 Task: Set the Speed to 4x
Action: Mouse moved to (172, 542)
Screenshot: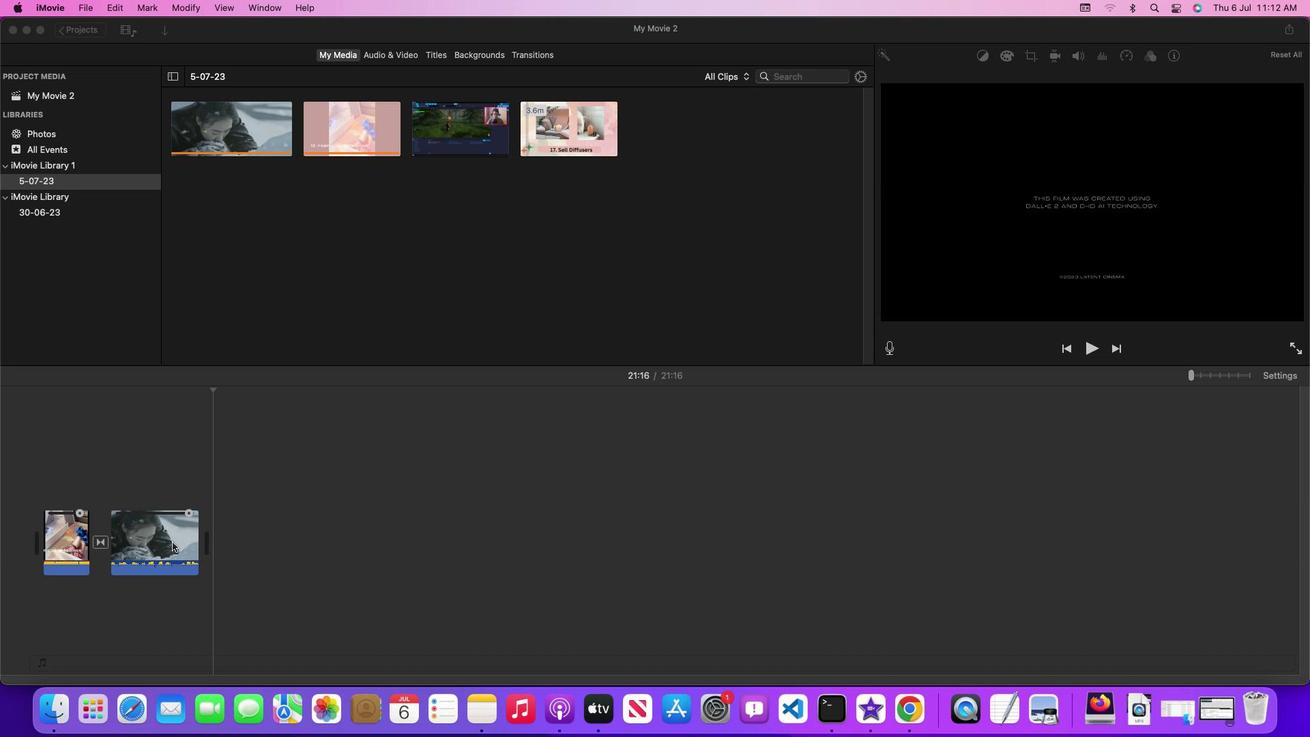 
Action: Mouse pressed left at (172, 542)
Screenshot: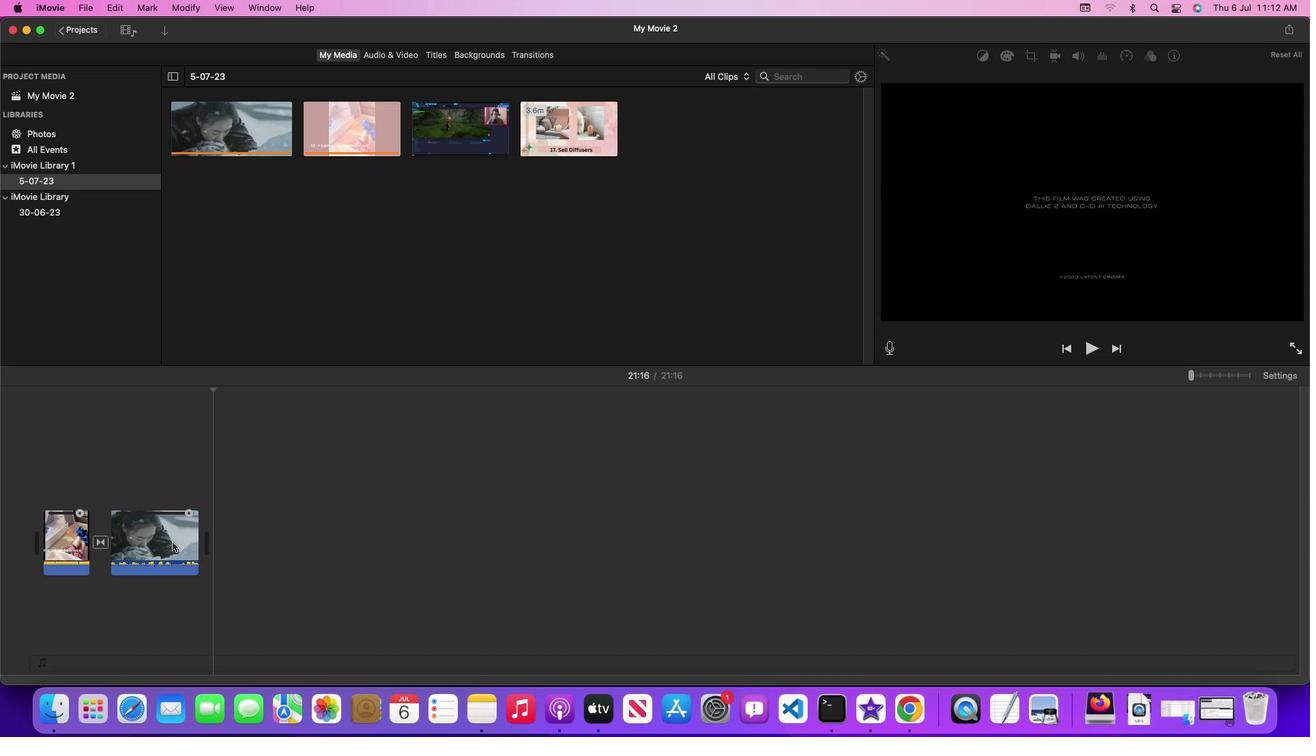 
Action: Mouse pressed left at (172, 542)
Screenshot: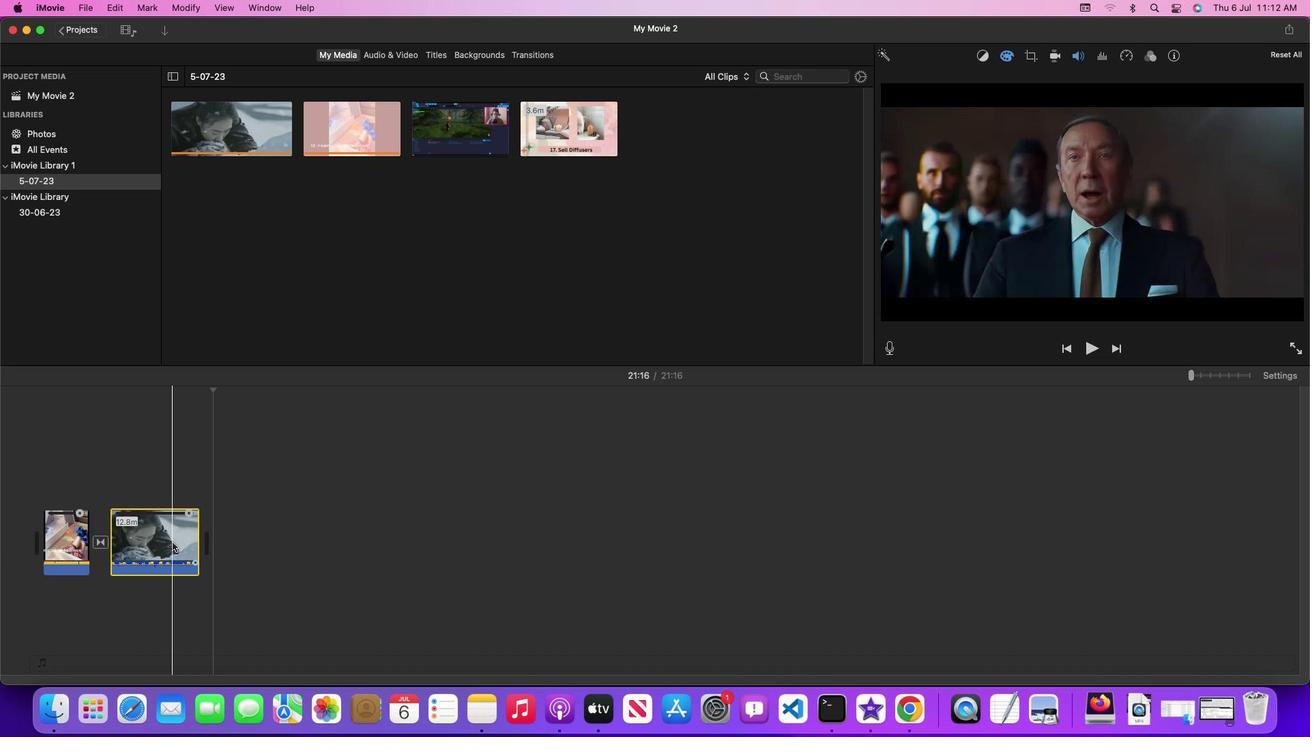 
Action: Mouse moved to (178, 4)
Screenshot: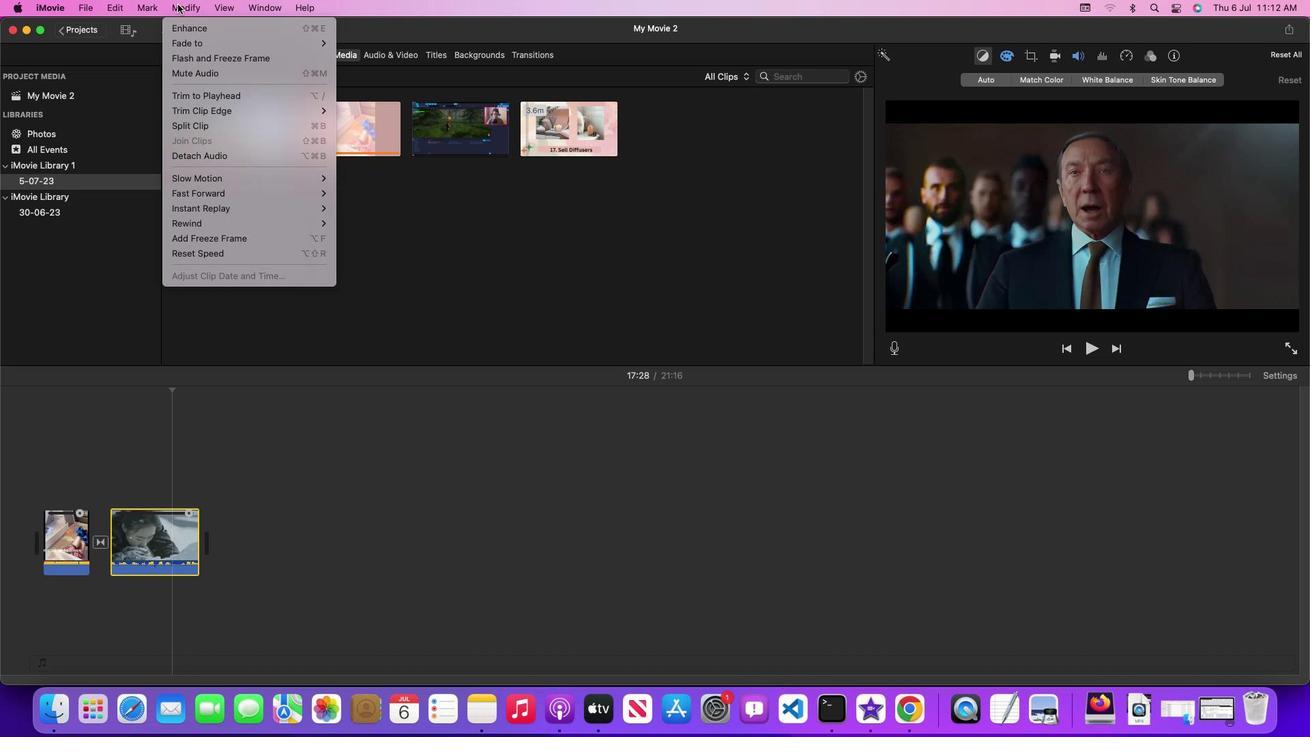 
Action: Mouse pressed left at (178, 4)
Screenshot: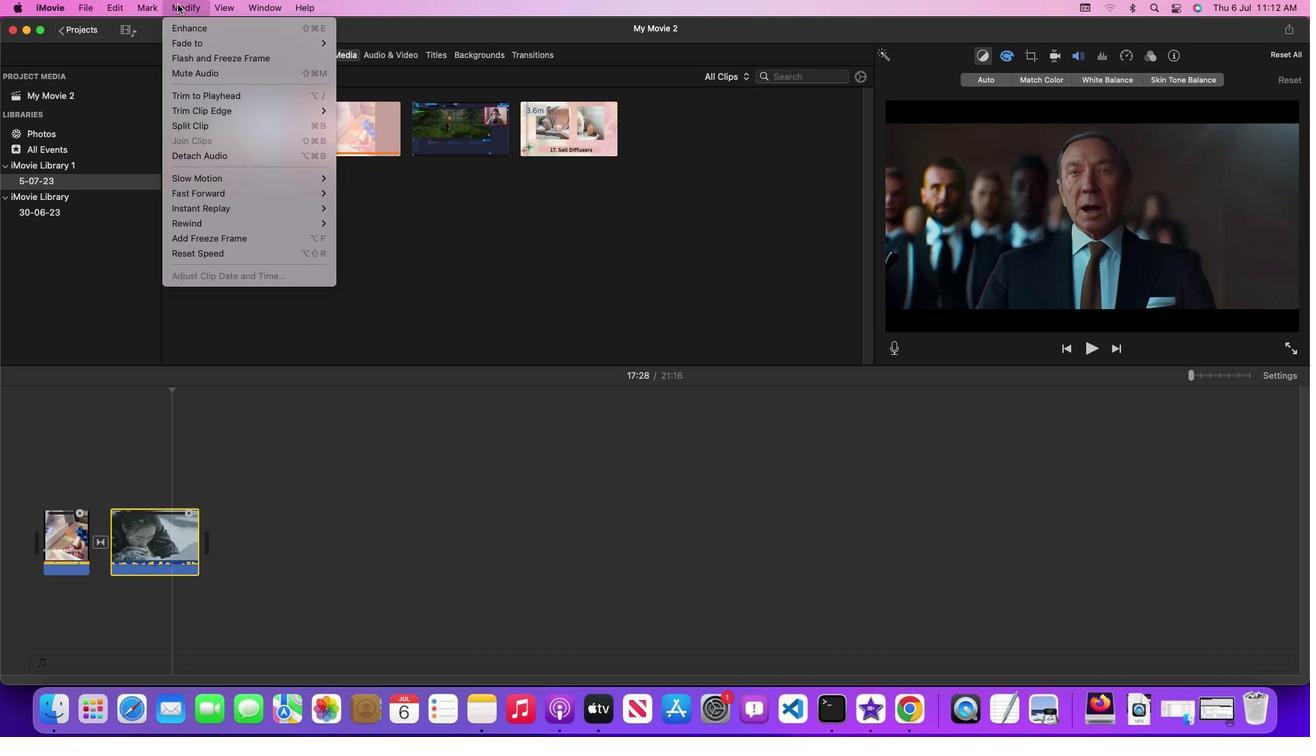 
Action: Mouse moved to (217, 26)
Screenshot: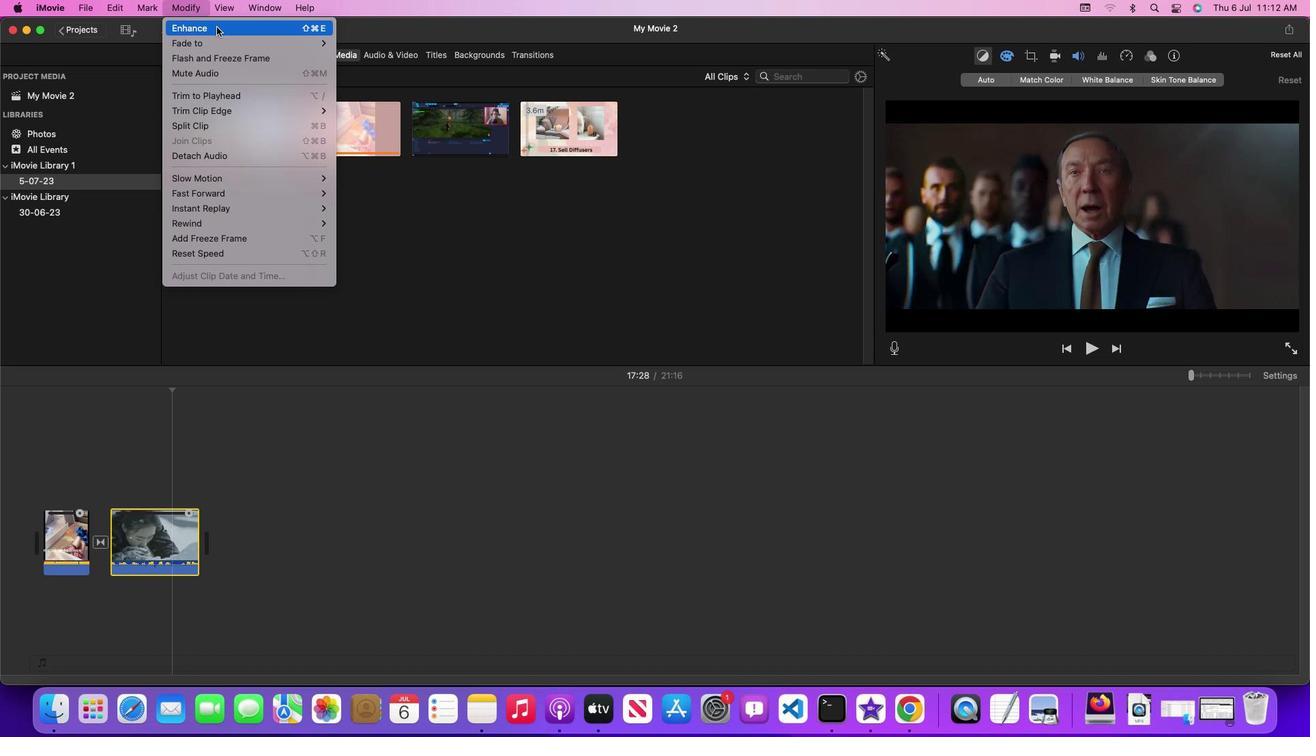 
Action: Mouse pressed left at (217, 26)
Screenshot: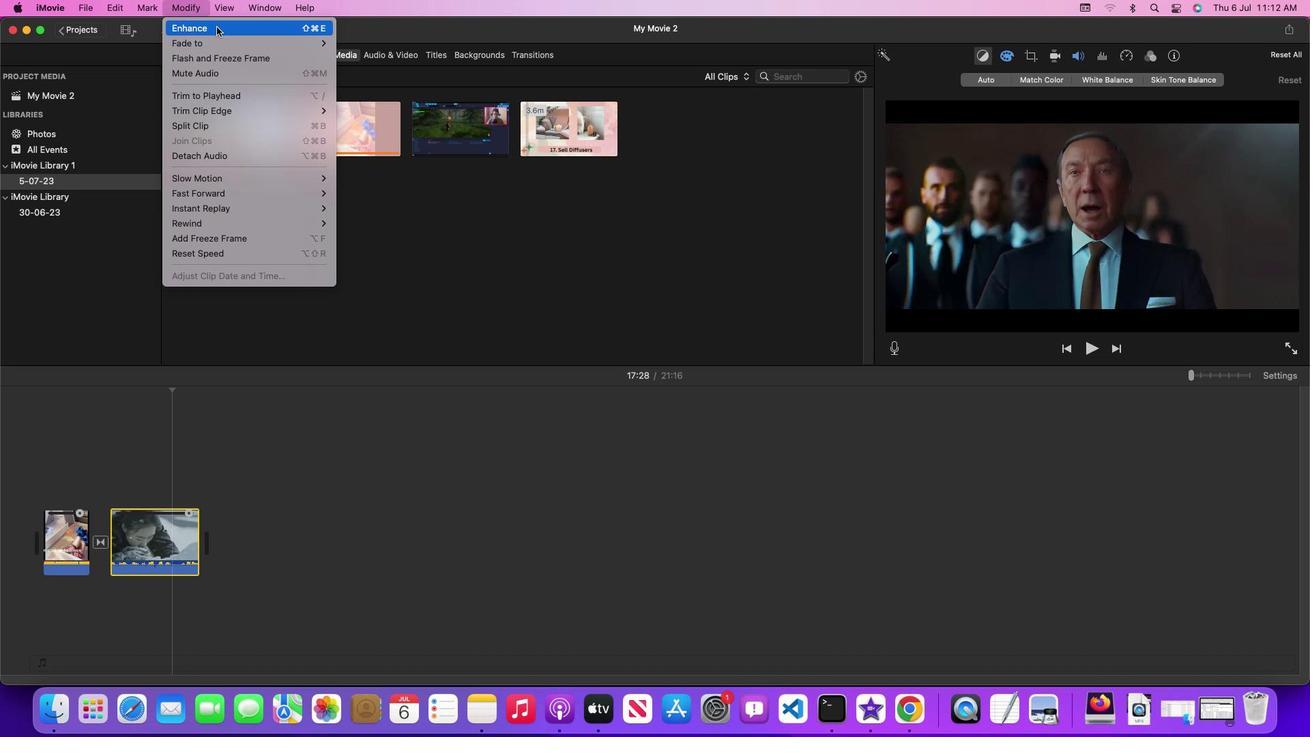 
Action: Mouse moved to (1131, 58)
Screenshot: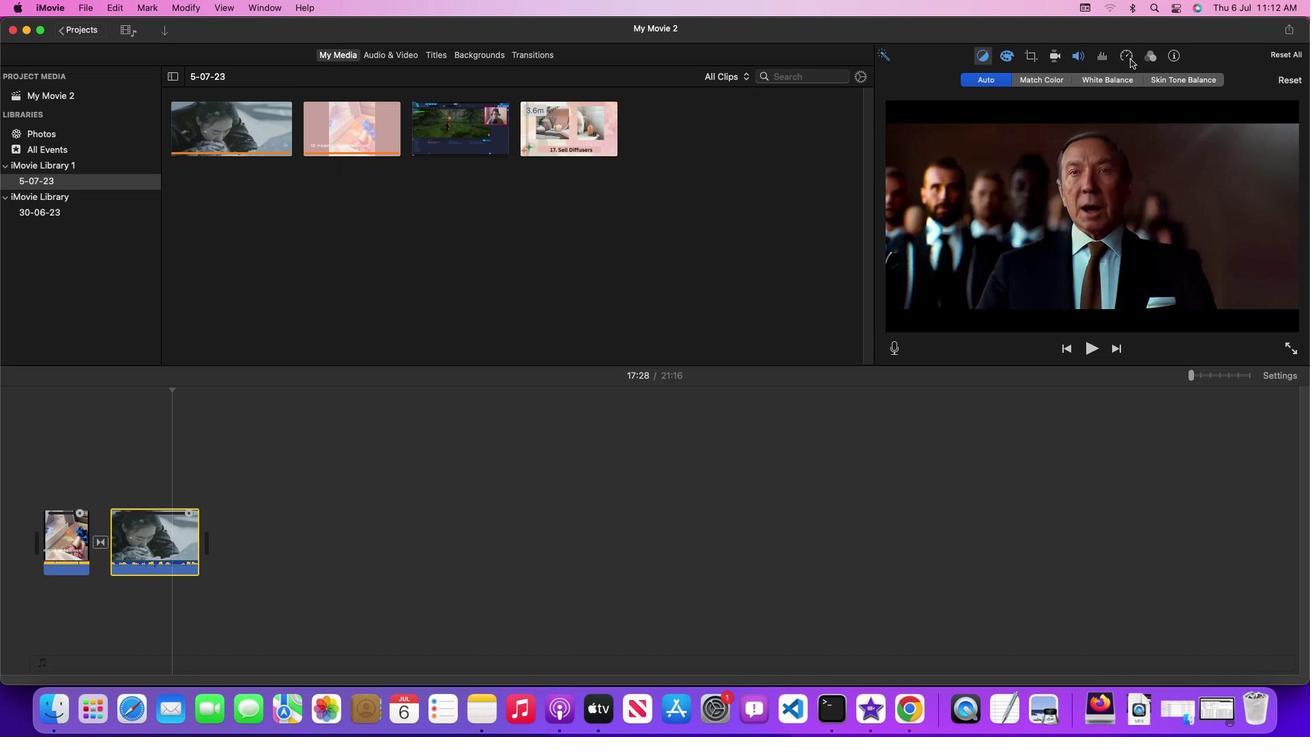 
Action: Mouse pressed left at (1131, 58)
Screenshot: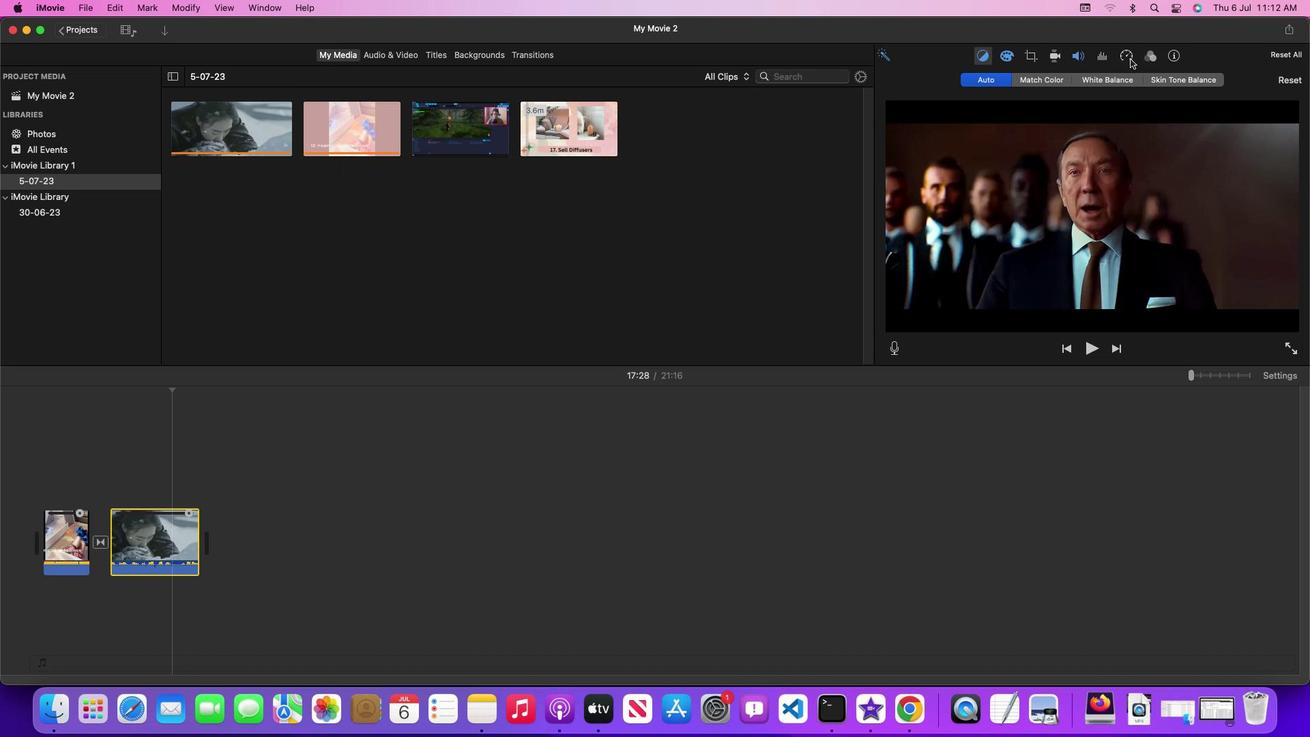 
Action: Mouse moved to (1015, 80)
Screenshot: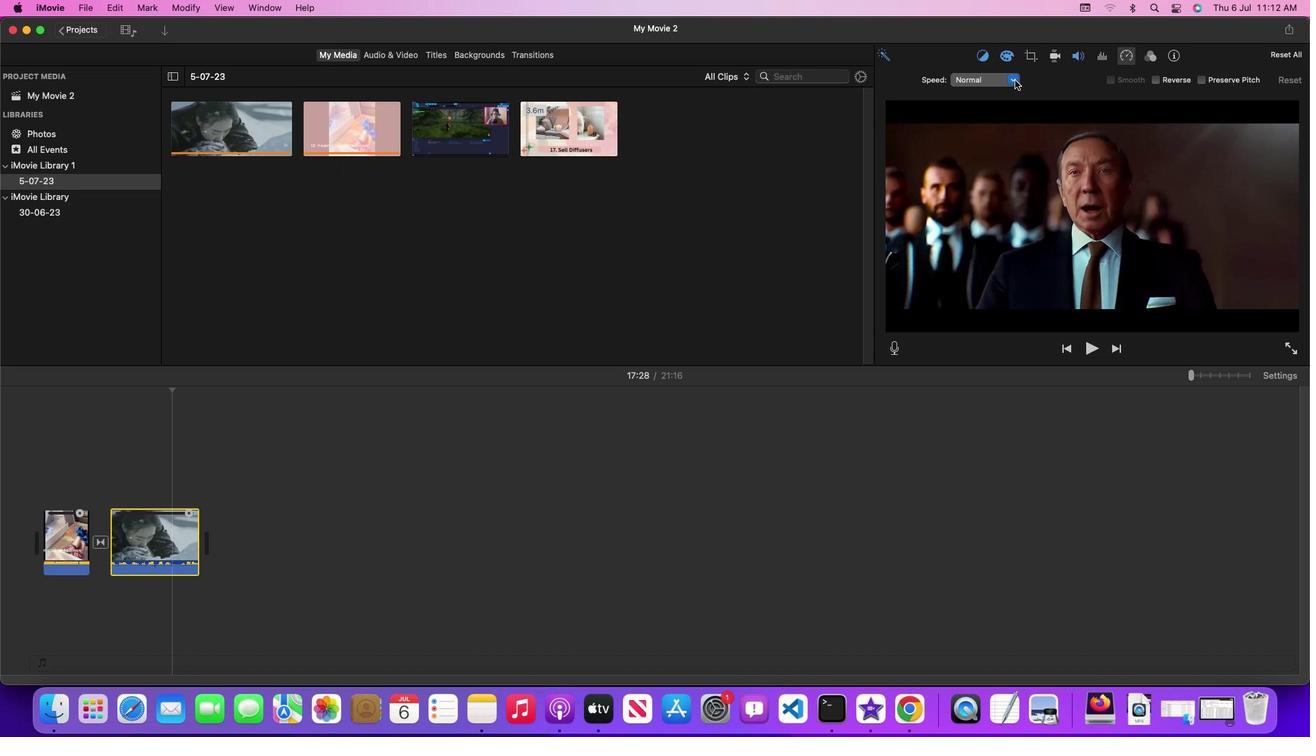 
Action: Mouse pressed left at (1015, 80)
Screenshot: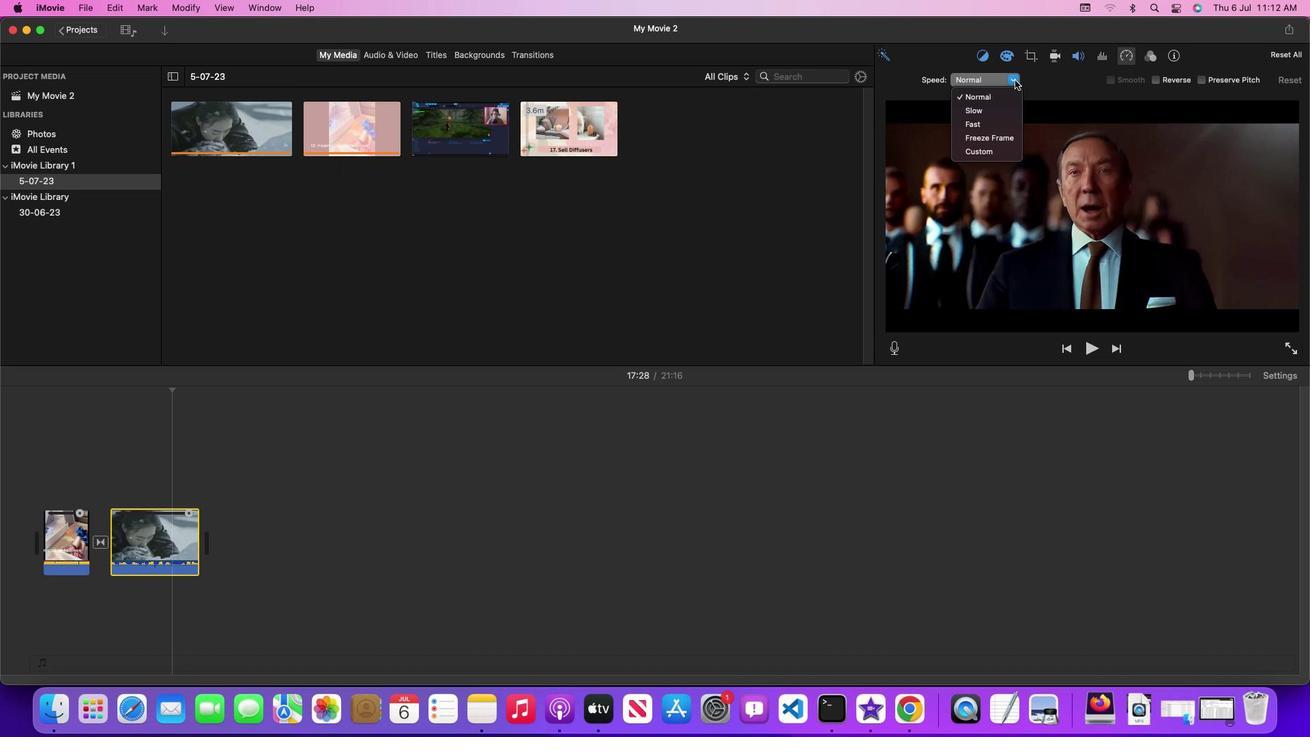 
Action: Mouse moved to (1008, 118)
Screenshot: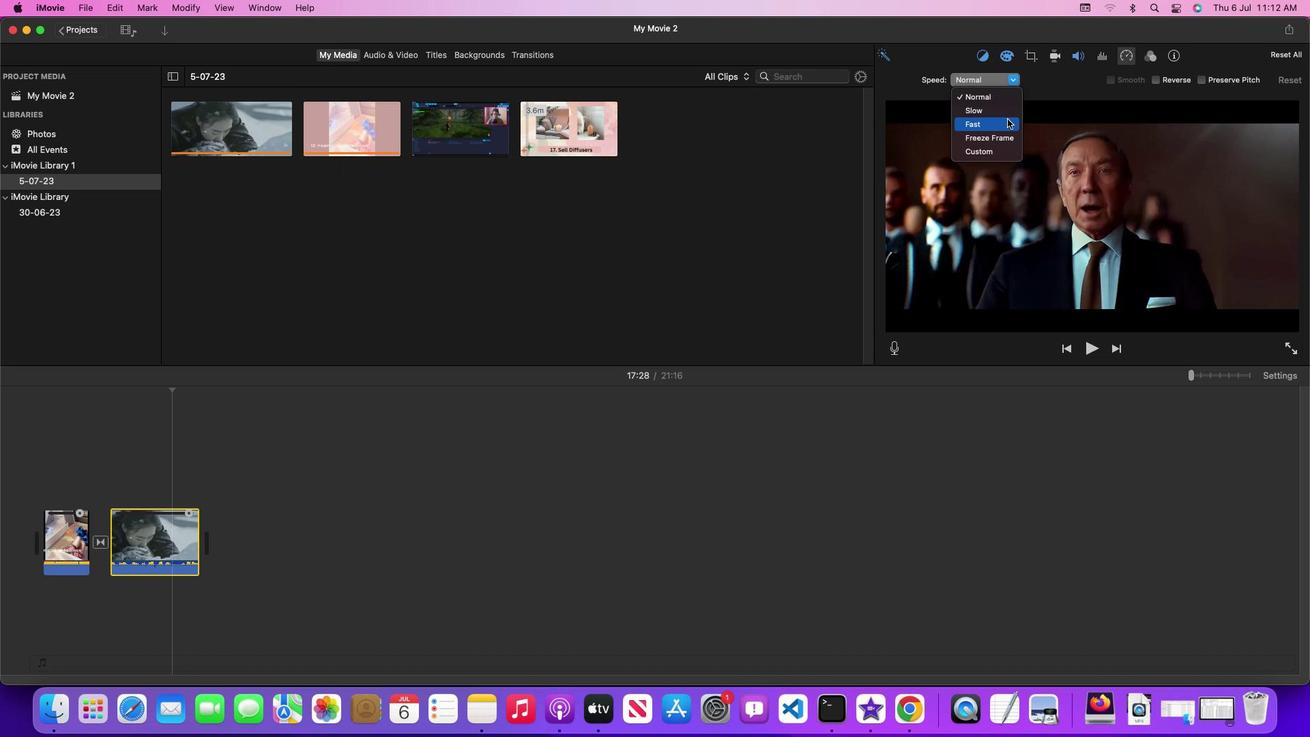 
Action: Mouse pressed left at (1008, 118)
Screenshot: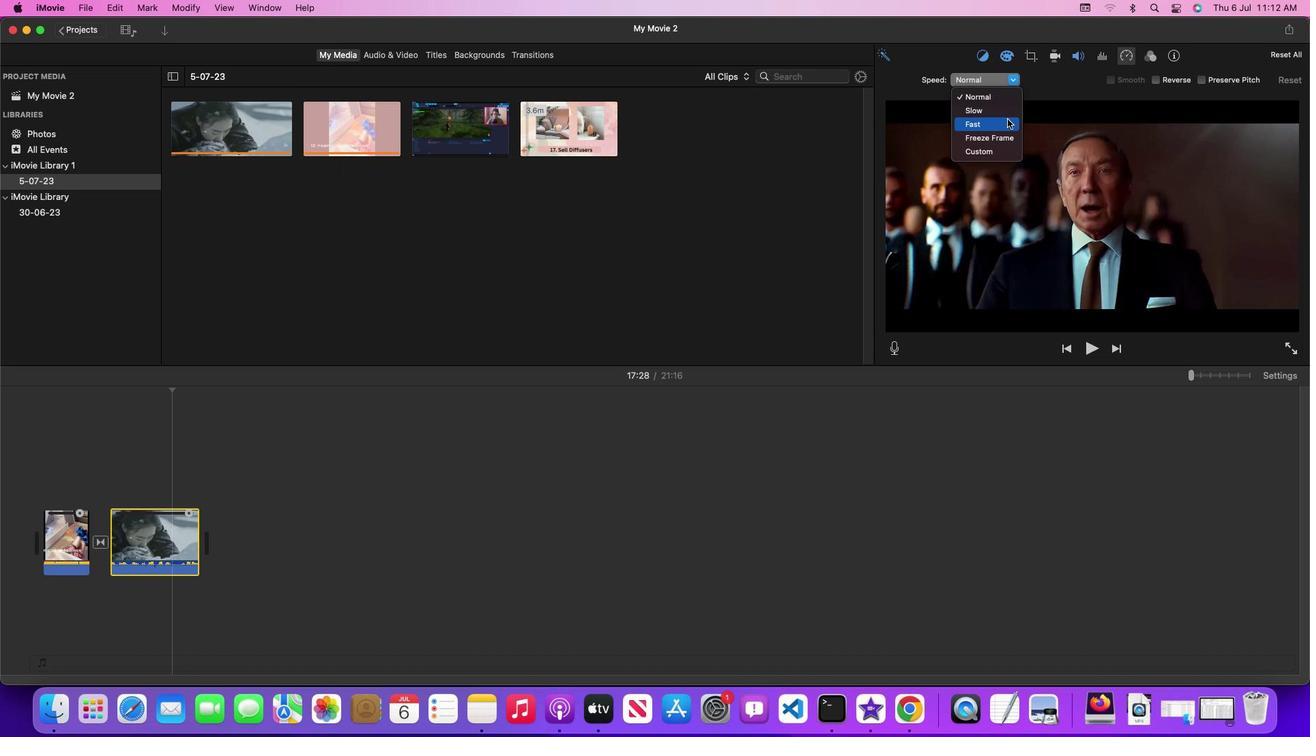 
Action: Mouse moved to (1022, 80)
Screenshot: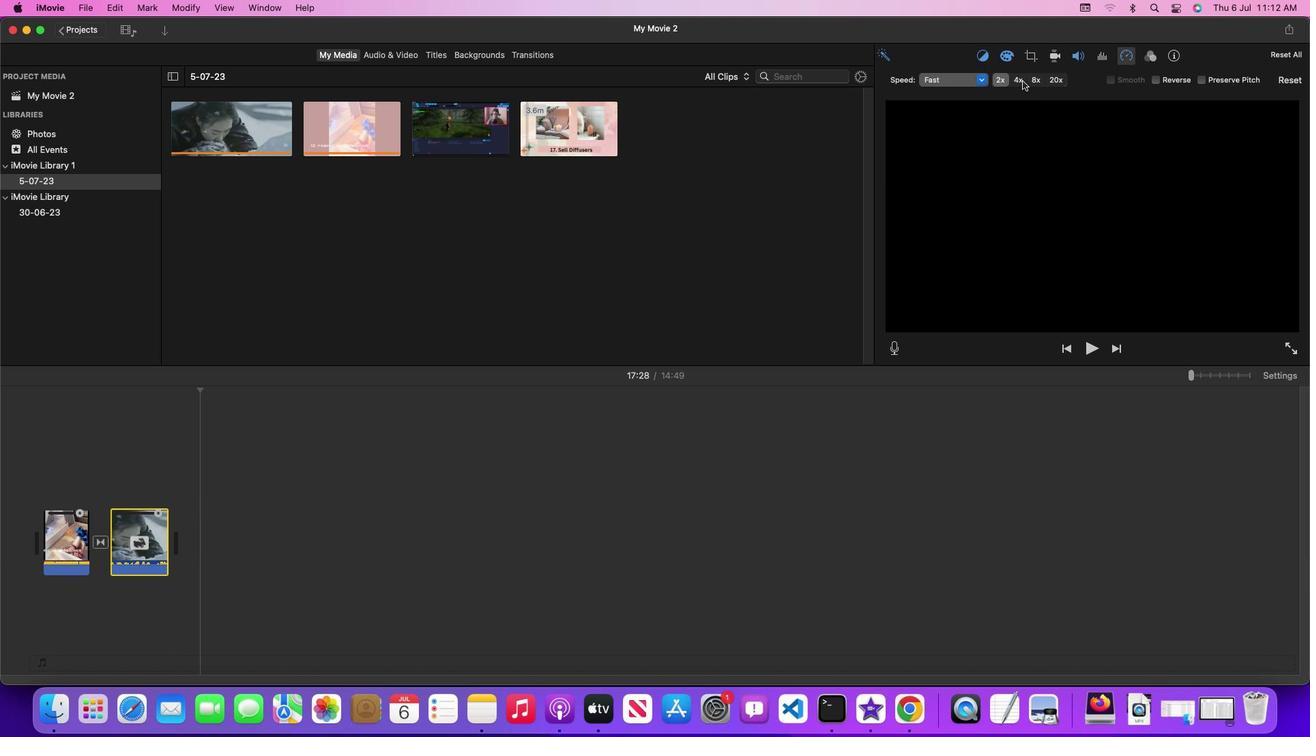 
Action: Mouse pressed left at (1022, 80)
Screenshot: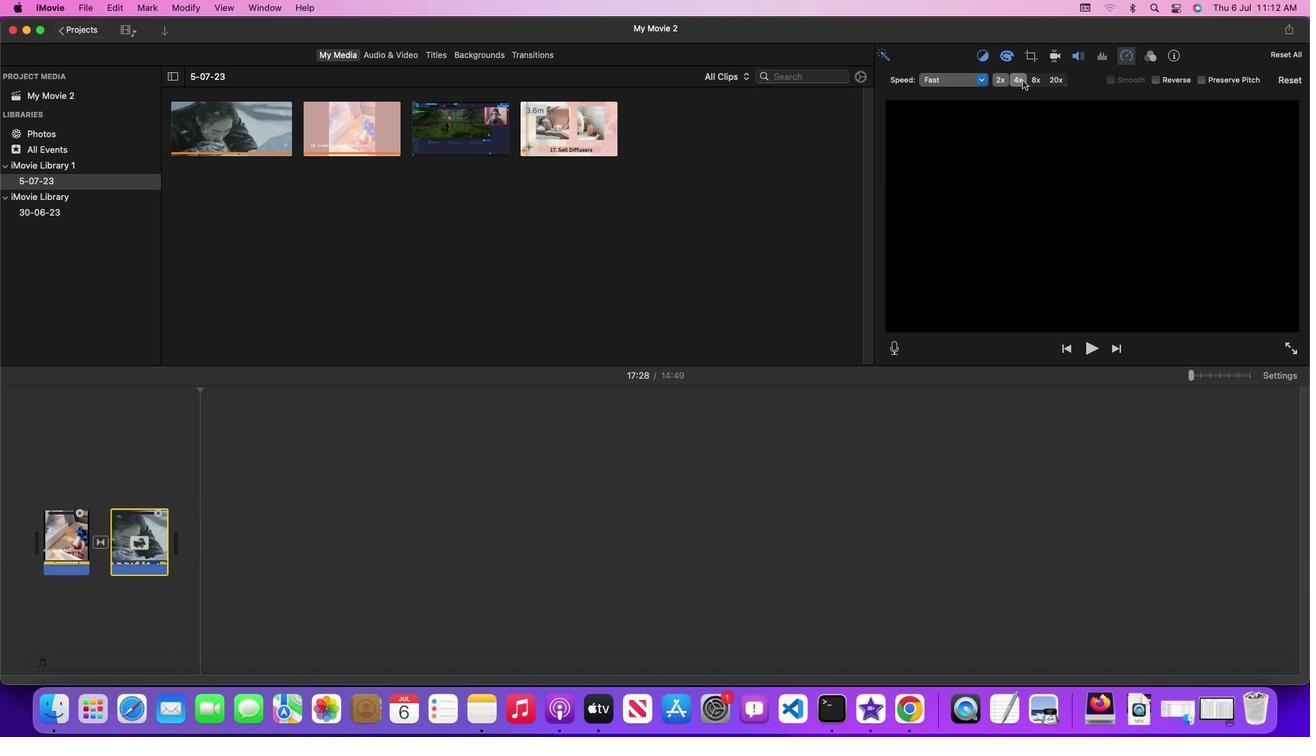 
Action: Mouse moved to (1067, 181)
Screenshot: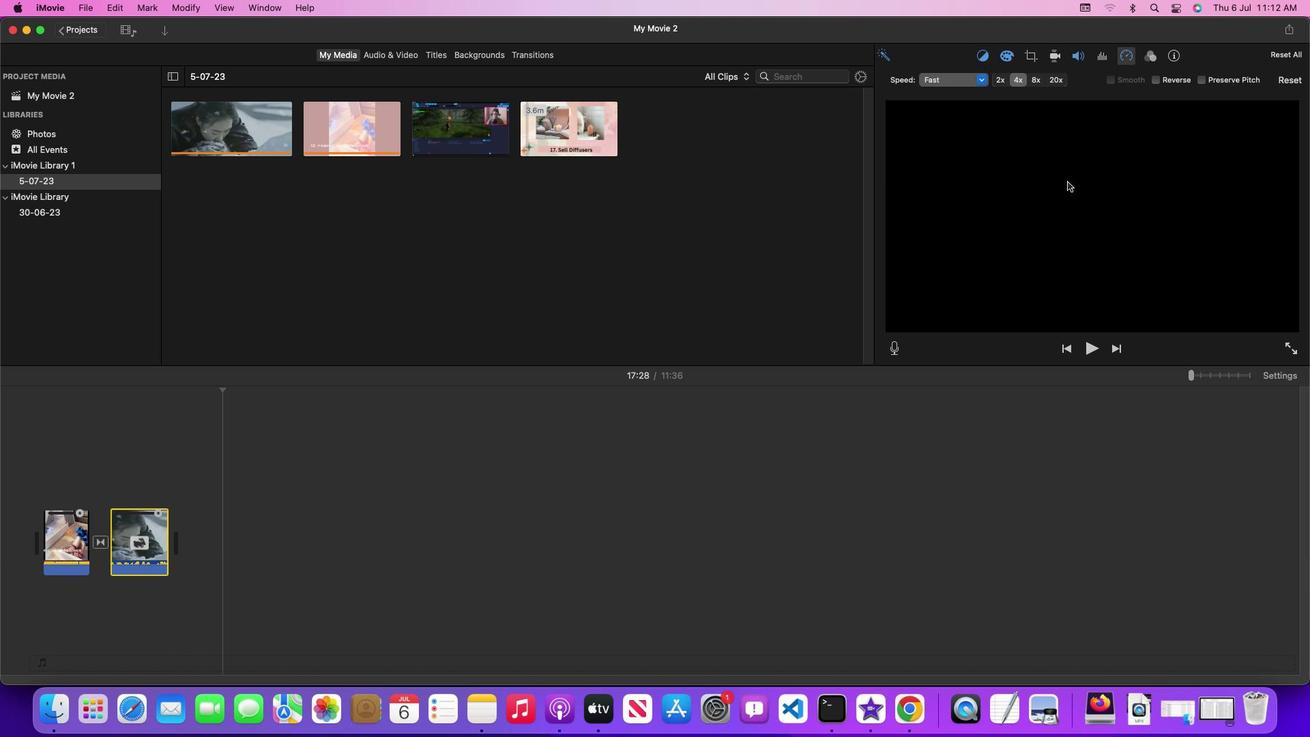 
